 Task: Search for the email with the subject Request for flextime logged in from softage.1@softage.net with the filter, email from softage.9@softage.net and a new filter,  Star it
Action: Mouse moved to (692, 78)
Screenshot: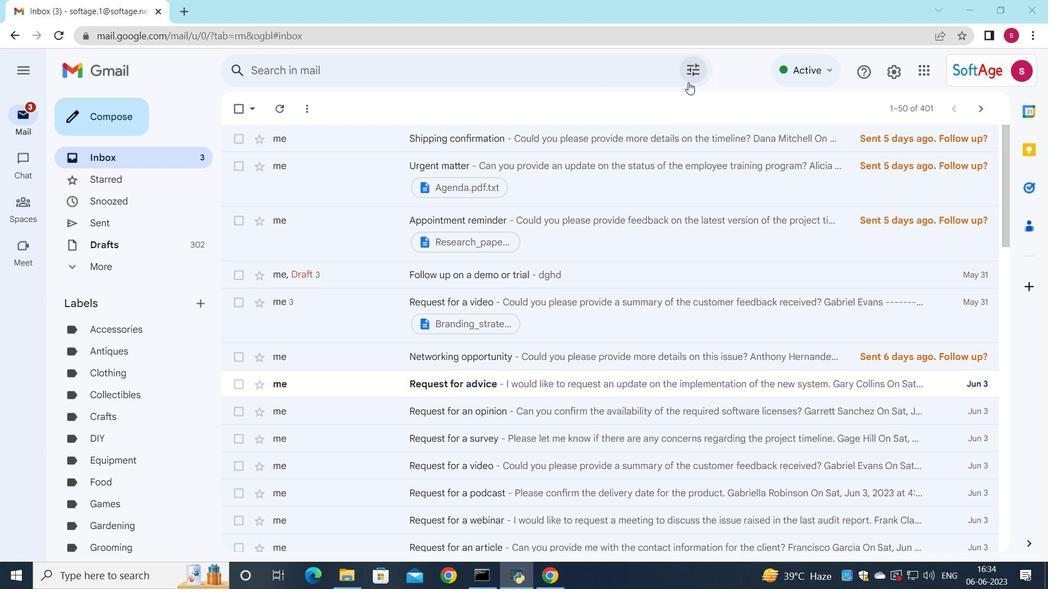 
Action: Mouse pressed left at (692, 78)
Screenshot: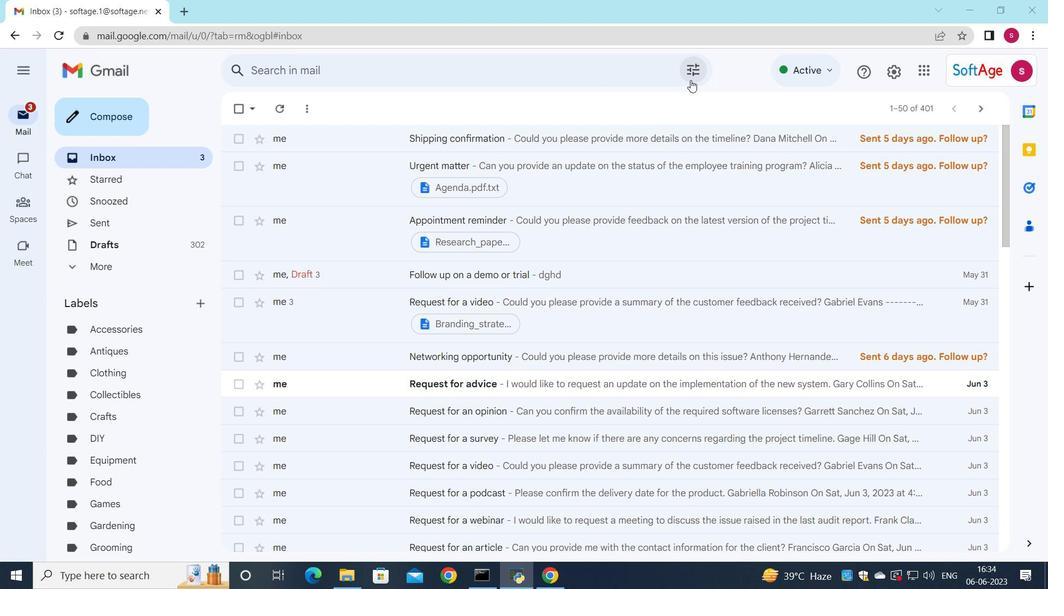 
Action: Mouse moved to (513, 108)
Screenshot: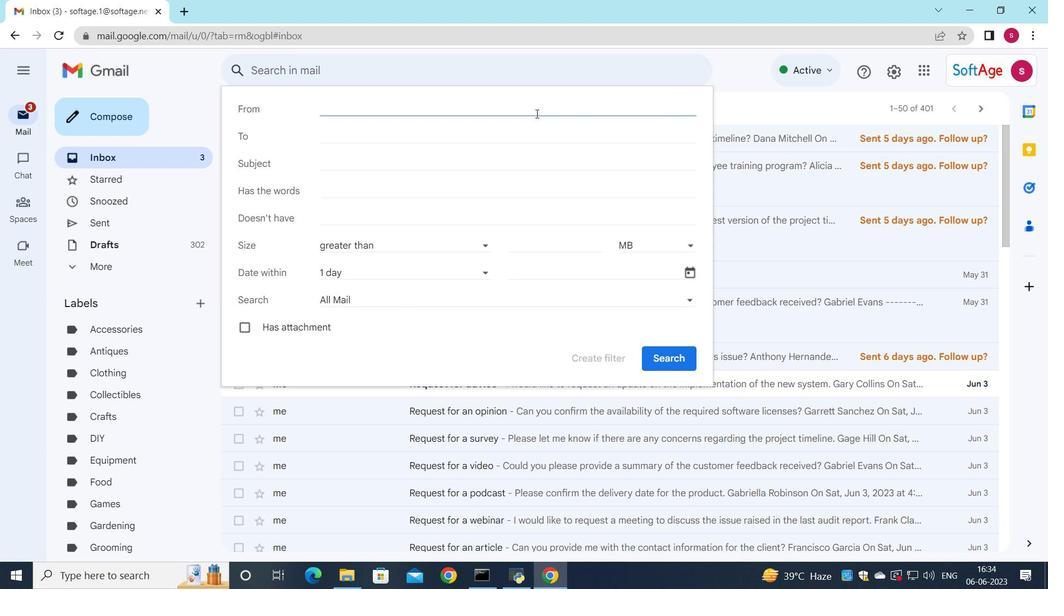 
Action: Key pressed s
Screenshot: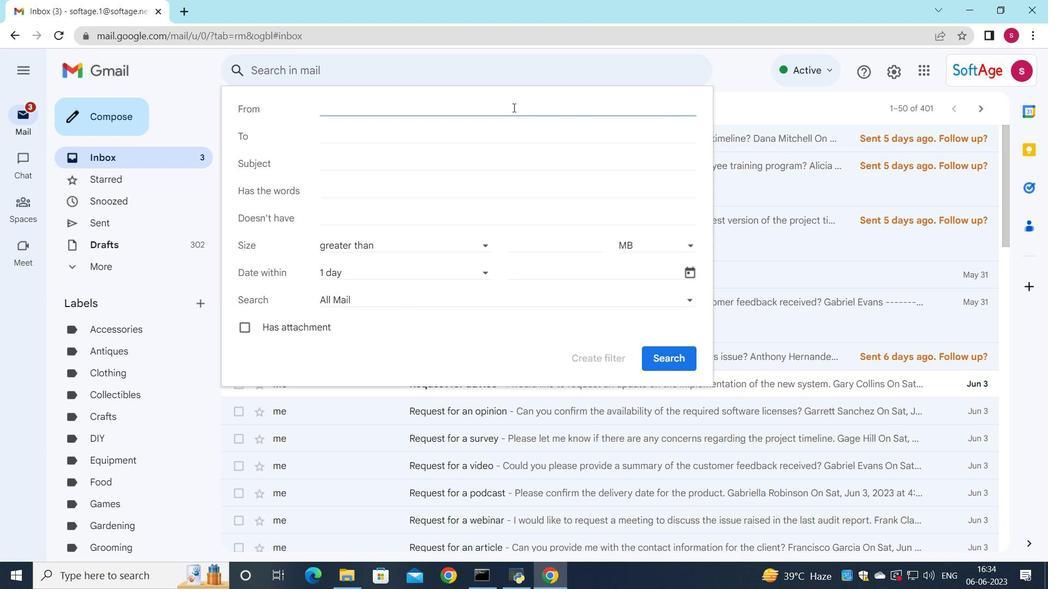 
Action: Mouse moved to (462, 150)
Screenshot: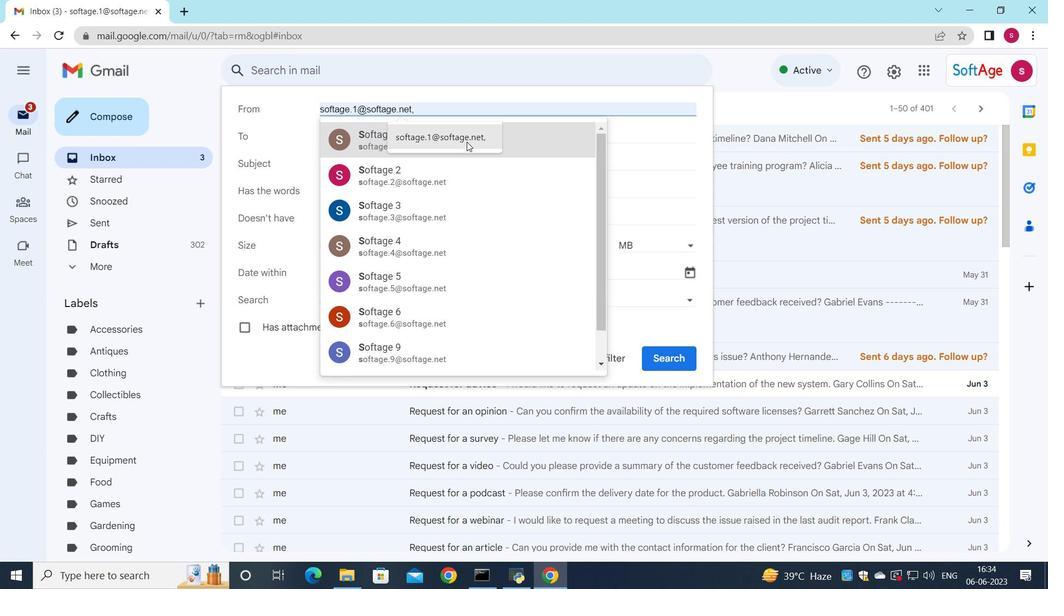 
Action: Mouse pressed left at (462, 150)
Screenshot: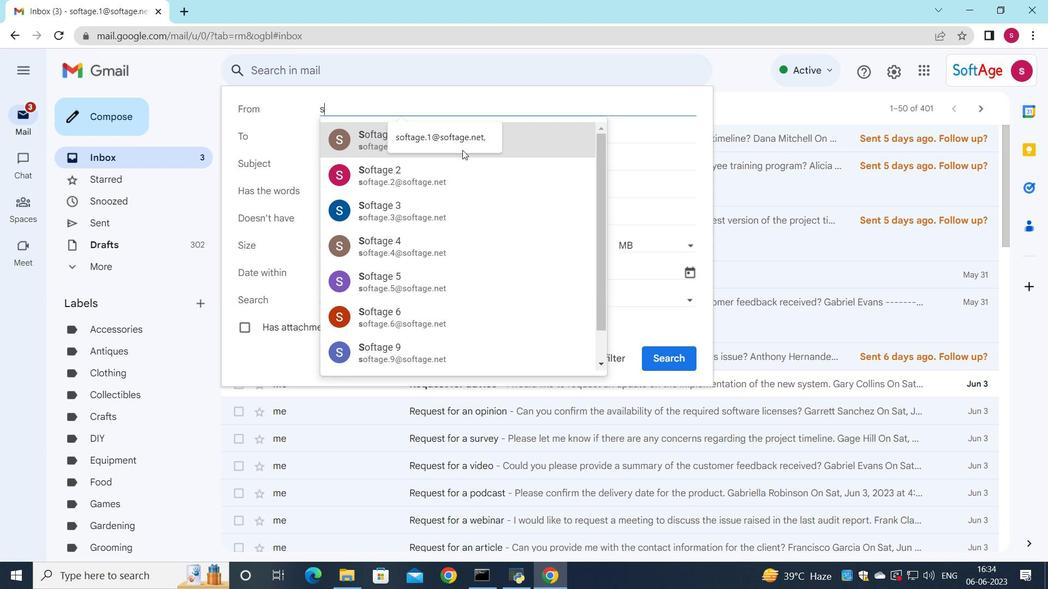 
Action: Mouse moved to (460, 139)
Screenshot: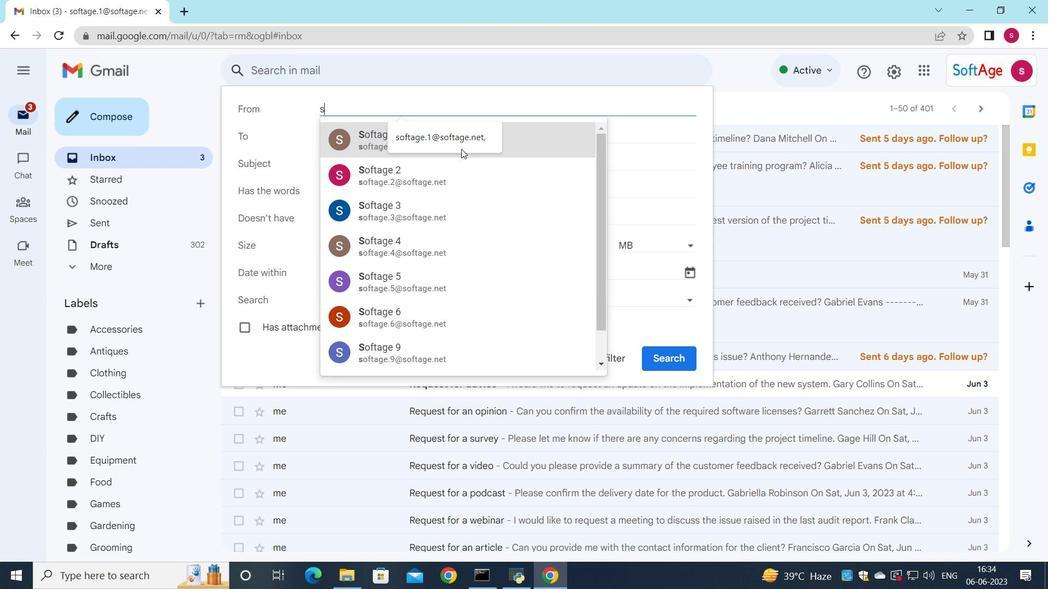 
Action: Mouse pressed left at (460, 139)
Screenshot: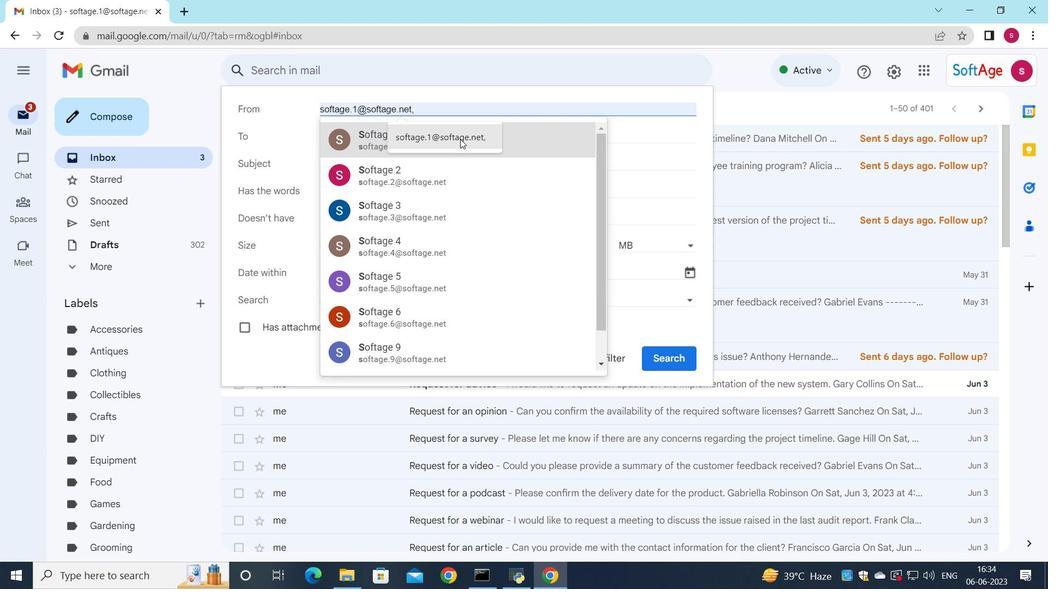 
Action: Mouse moved to (328, 136)
Screenshot: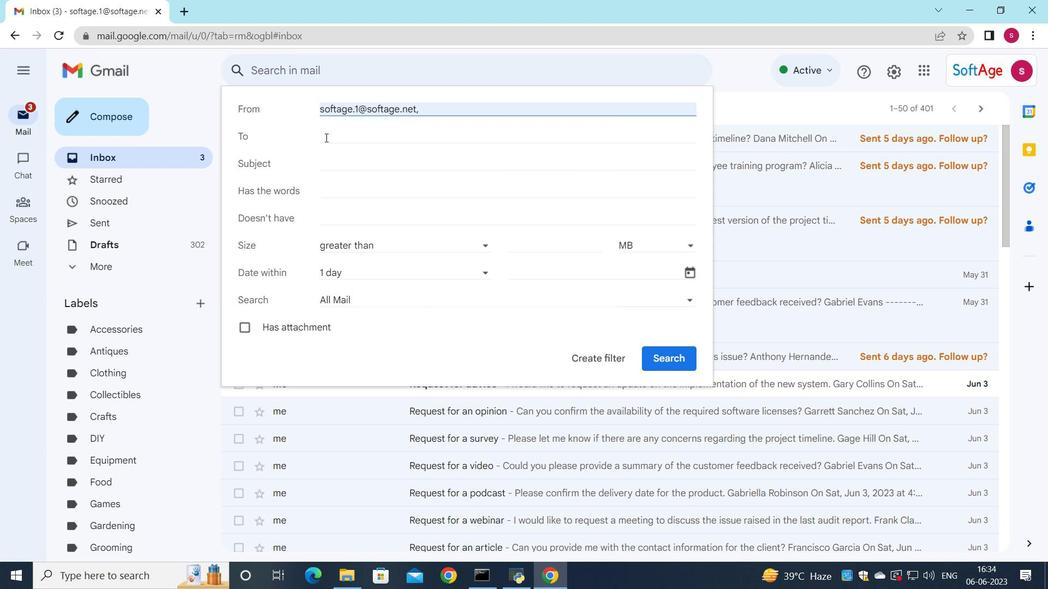 
Action: Mouse pressed left at (328, 136)
Screenshot: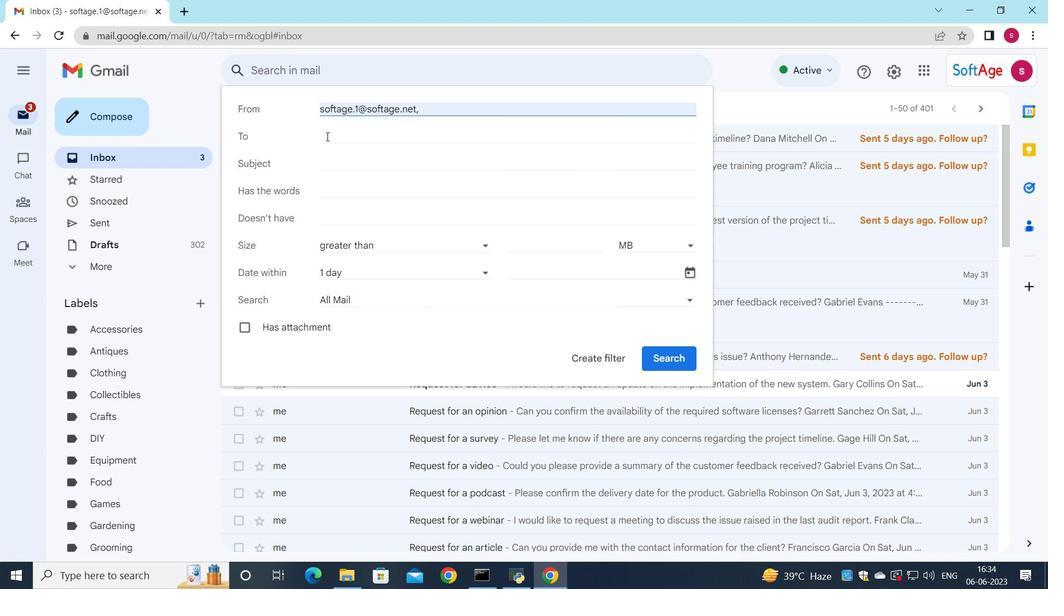 
Action: Key pressed s
Screenshot: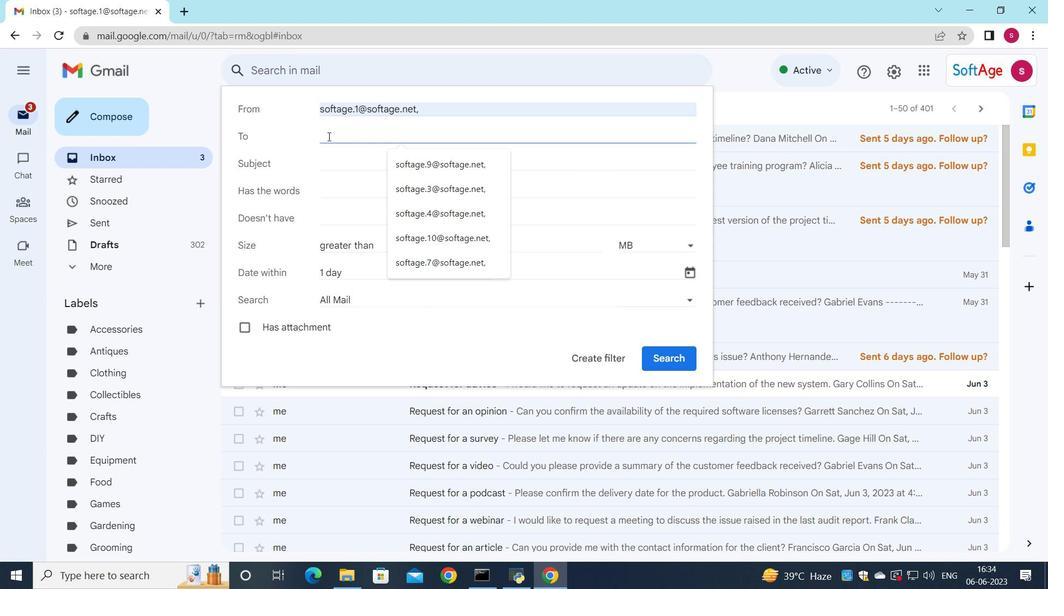 
Action: Mouse moved to (416, 376)
Screenshot: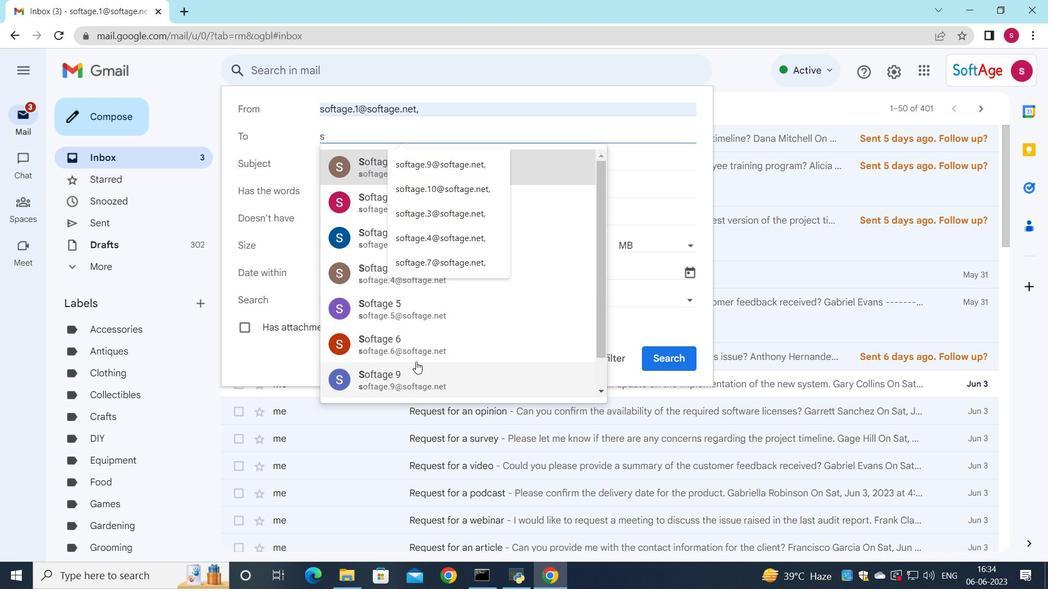 
Action: Mouse pressed left at (416, 376)
Screenshot: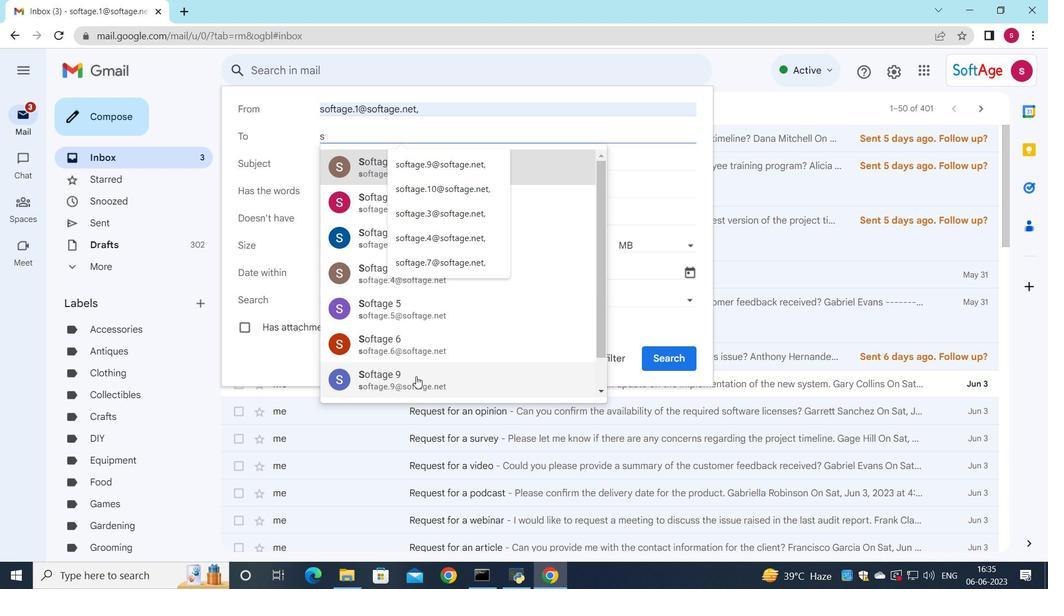 
Action: Mouse moved to (321, 161)
Screenshot: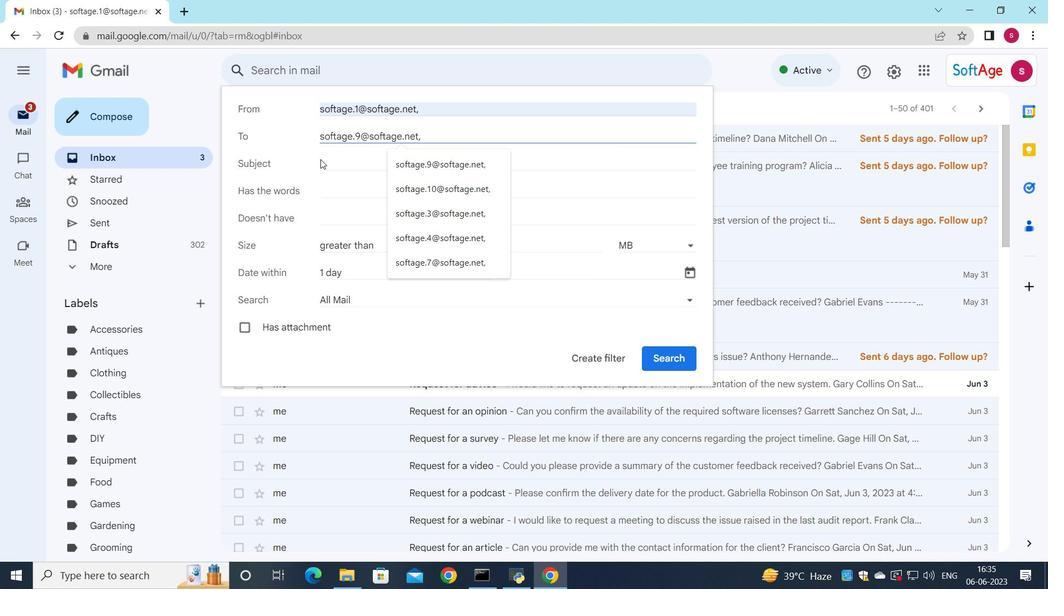 
Action: Mouse pressed left at (321, 161)
Screenshot: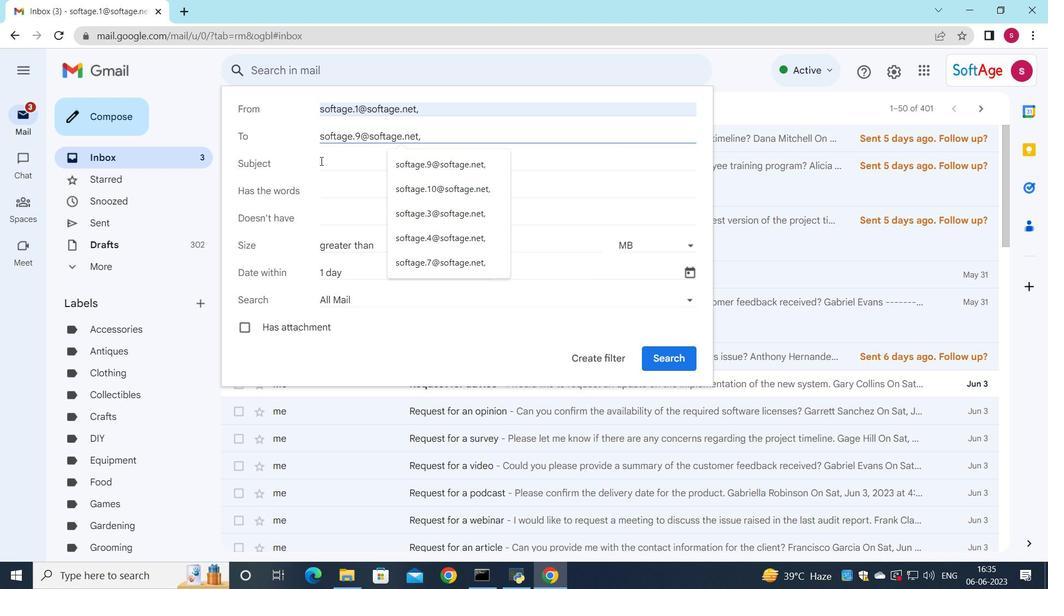 
Action: Mouse moved to (391, 156)
Screenshot: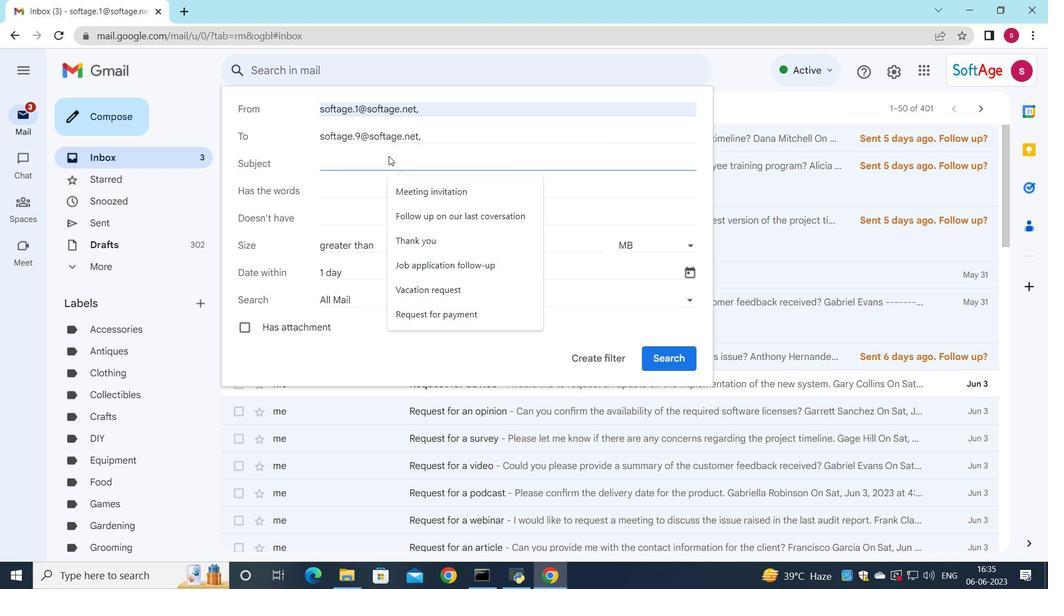 
Action: Key pressed <Key.shift>Request<Key.space>for<Key.space>flextime
Screenshot: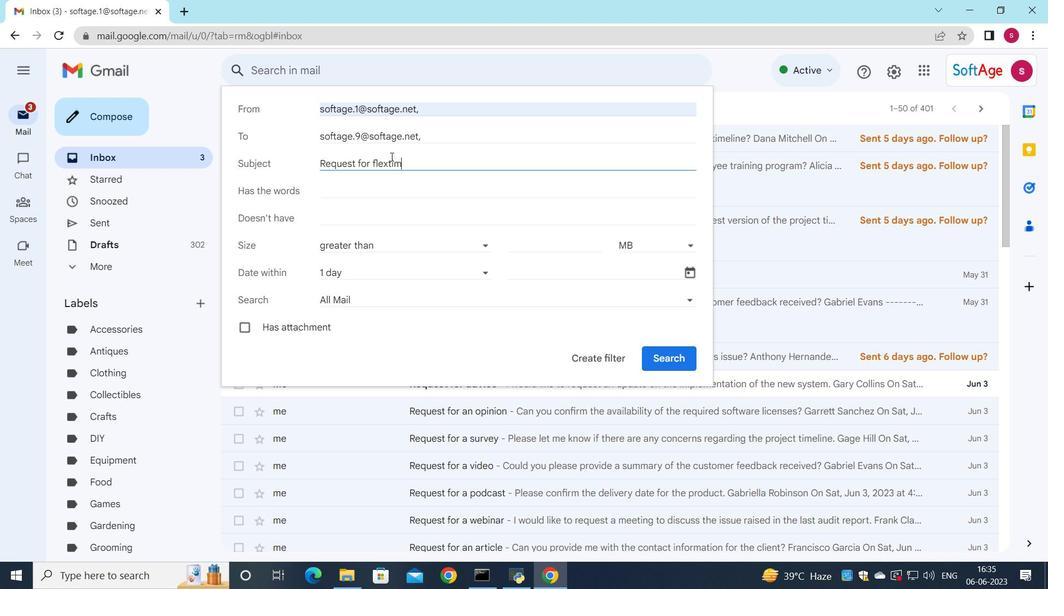 
Action: Mouse moved to (378, 269)
Screenshot: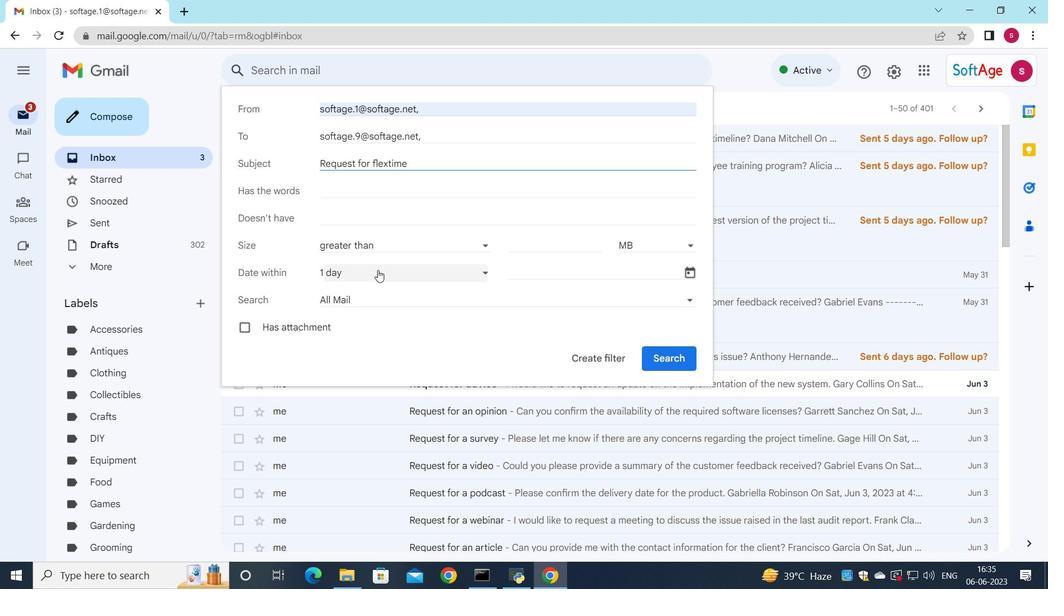 
Action: Mouse pressed left at (378, 269)
Screenshot: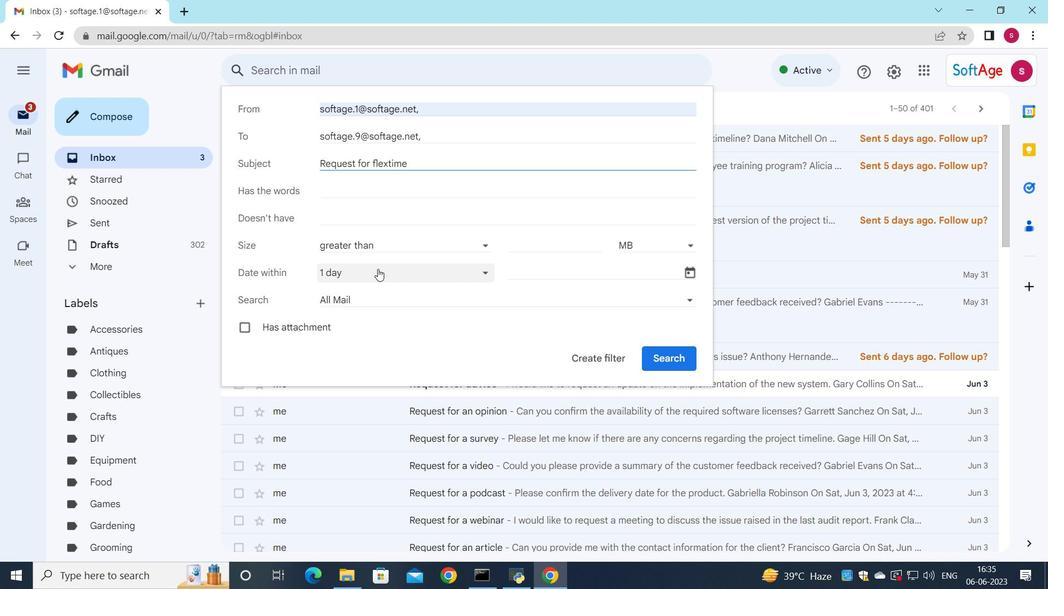 
Action: Mouse moved to (382, 431)
Screenshot: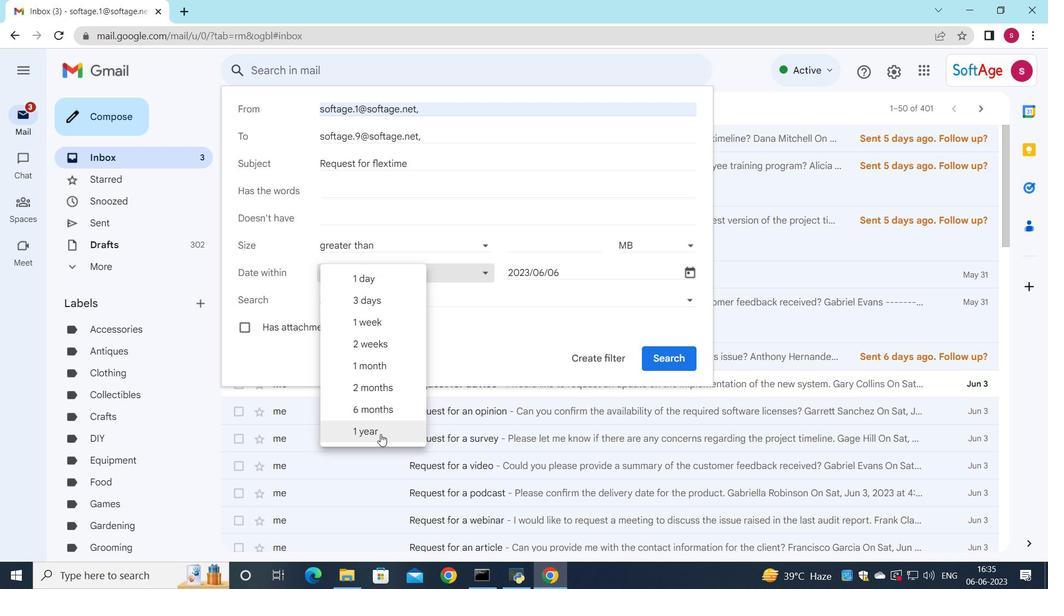 
Action: Mouse pressed left at (382, 431)
Screenshot: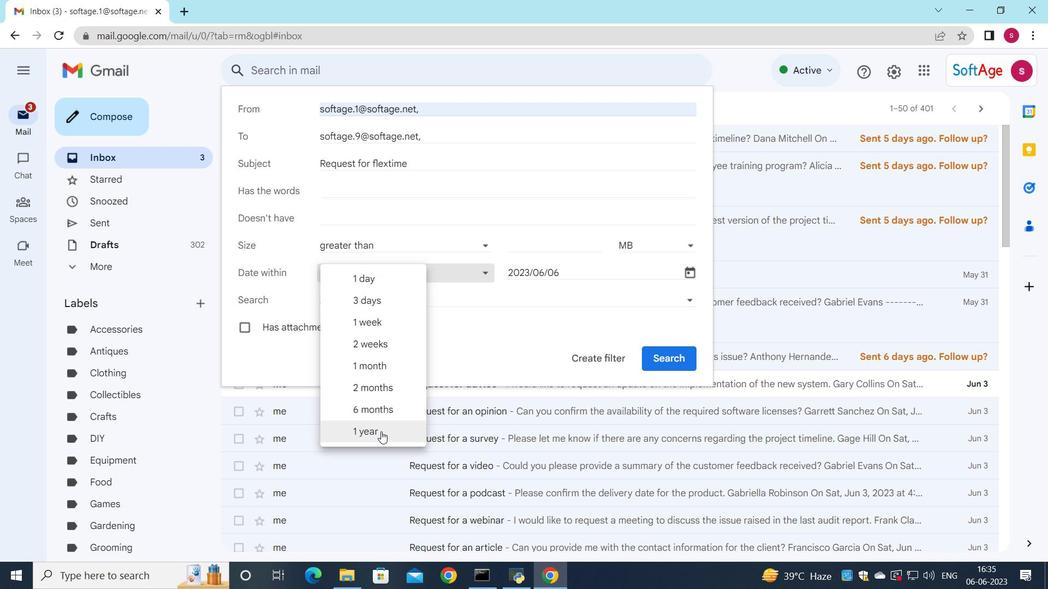 
Action: Mouse moved to (605, 363)
Screenshot: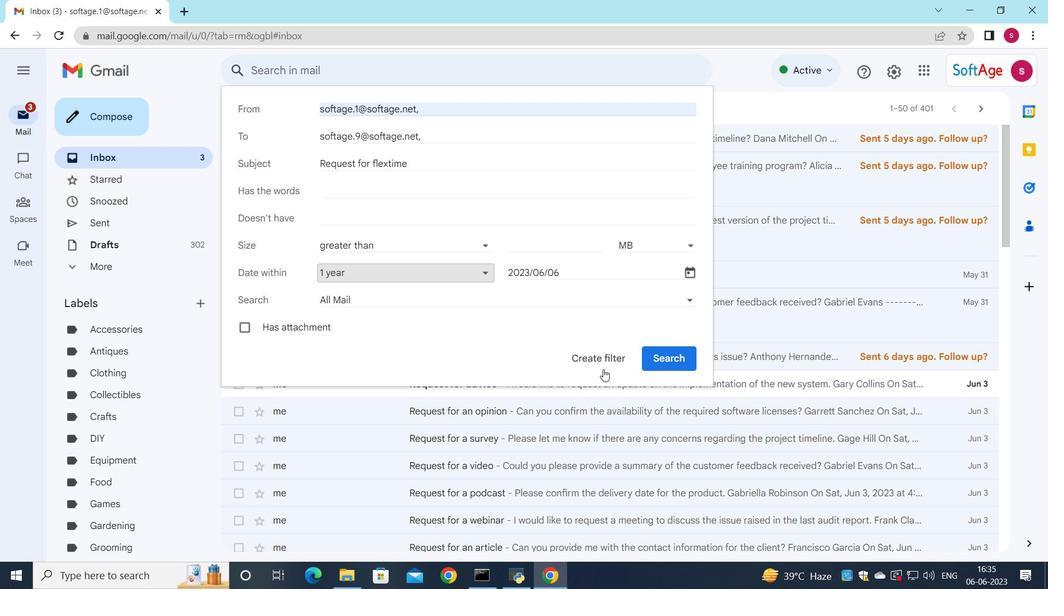 
Action: Mouse pressed left at (605, 363)
Screenshot: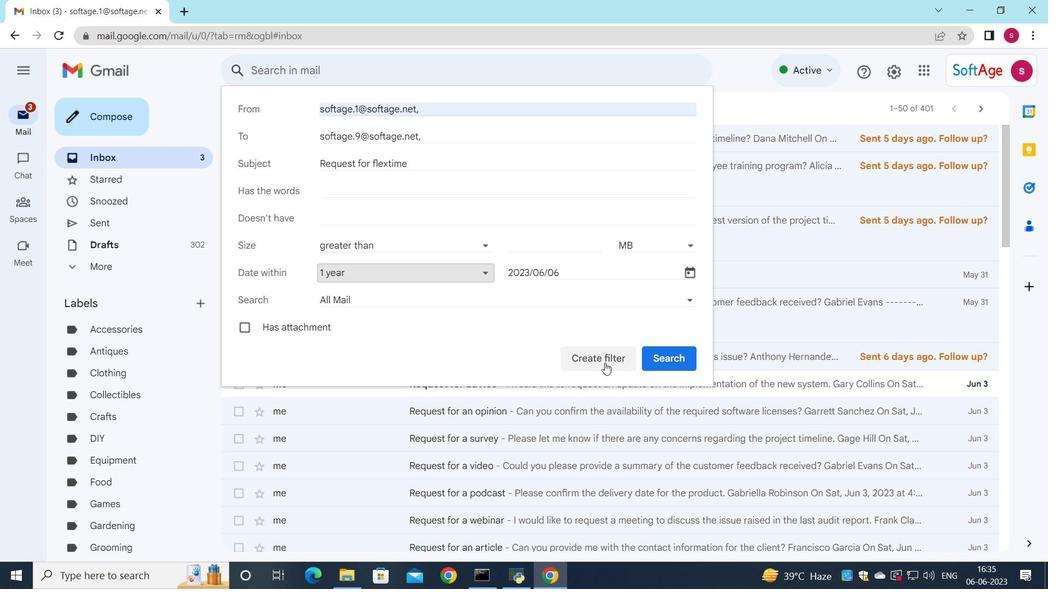
Action: Mouse moved to (268, 188)
Screenshot: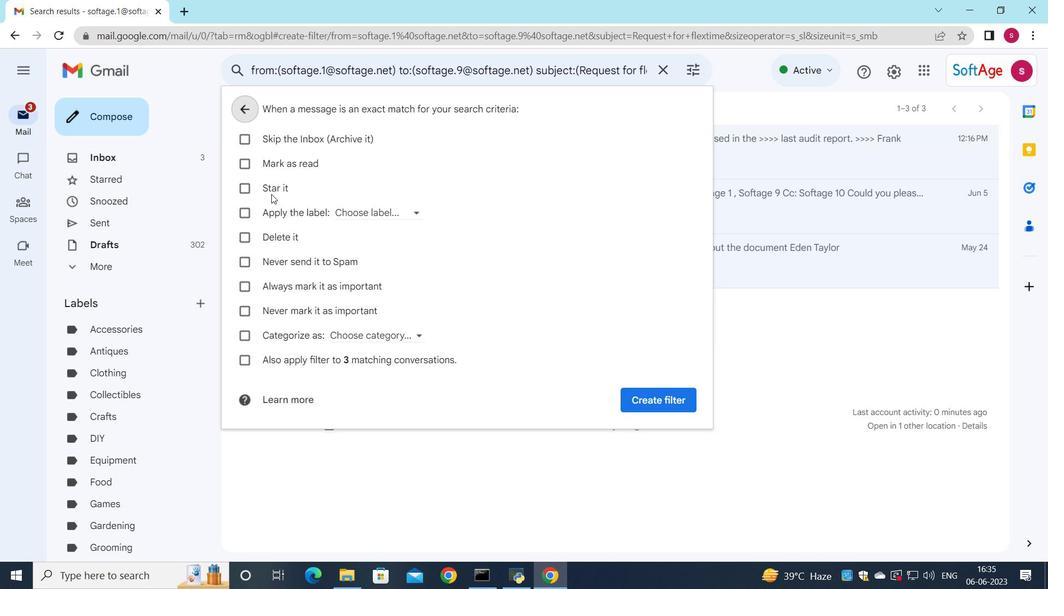 
Action: Mouse pressed left at (268, 188)
Screenshot: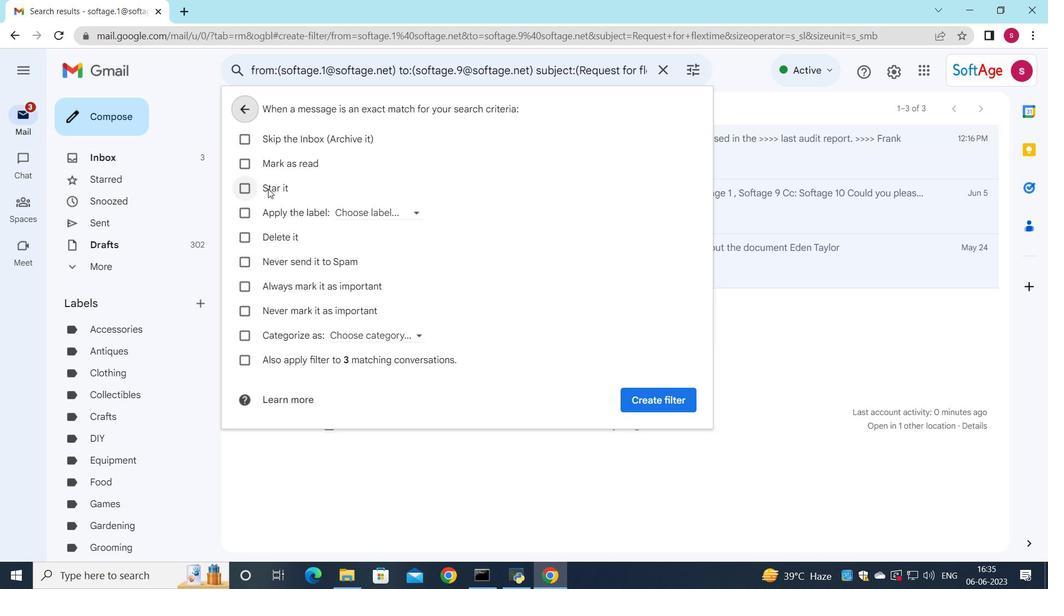 
Action: Mouse moved to (648, 405)
Screenshot: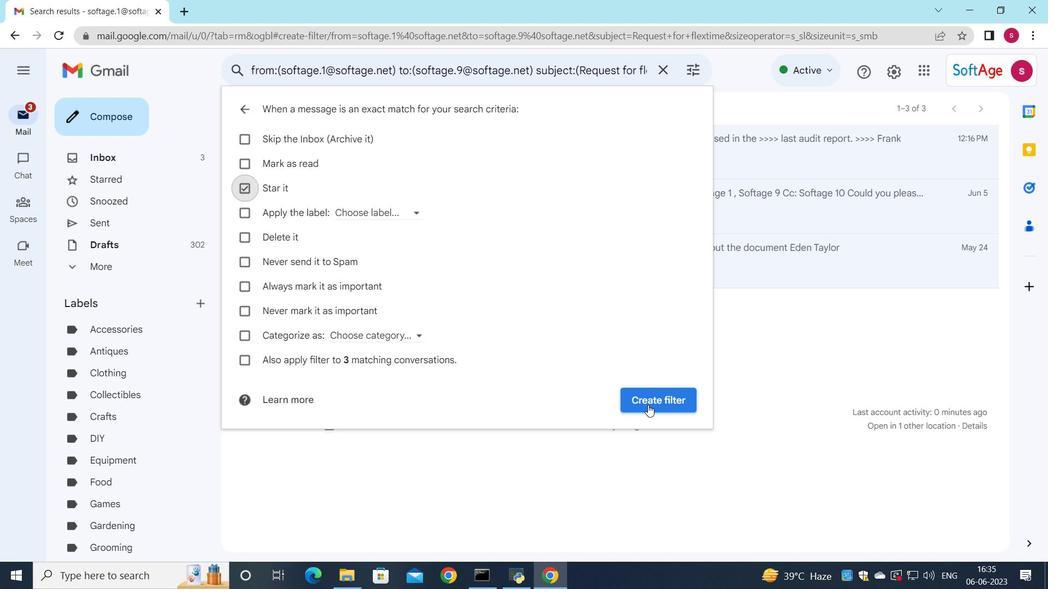 
Action: Mouse pressed left at (648, 405)
Screenshot: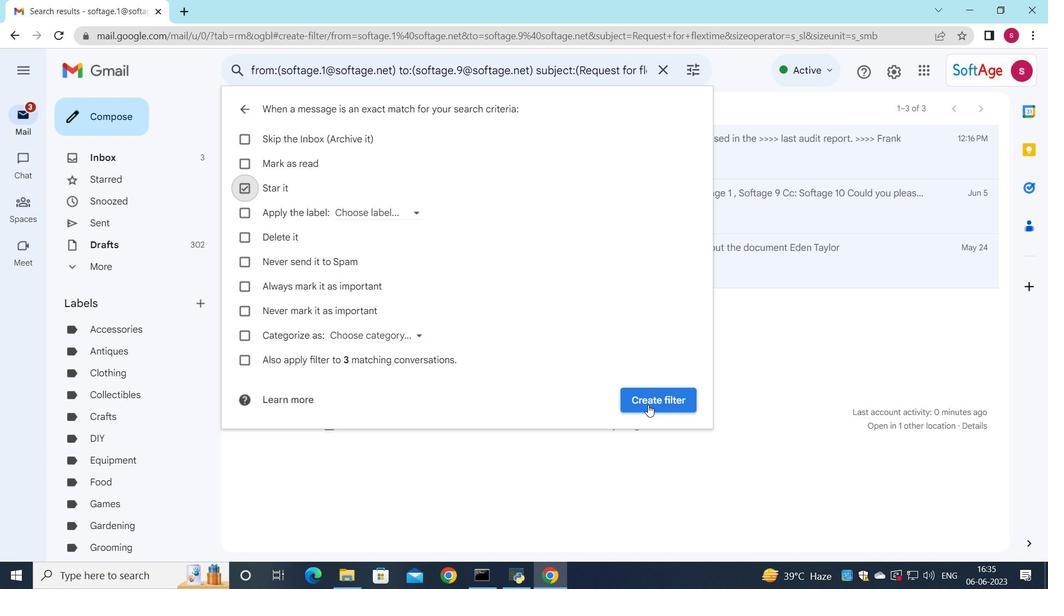 
Action: Mouse moved to (642, 406)
Screenshot: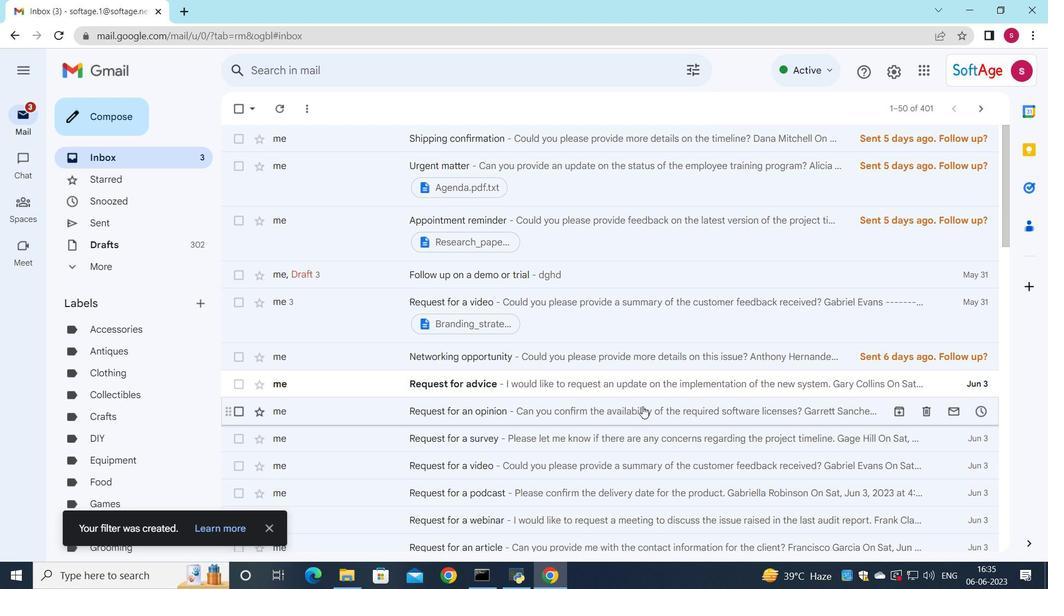
